 Task: Create a due date automation trigger when advanced on, on the wednesday of the week a card is due add content with a description ending with resume at 11:00 AM.
Action: Mouse moved to (1053, 77)
Screenshot: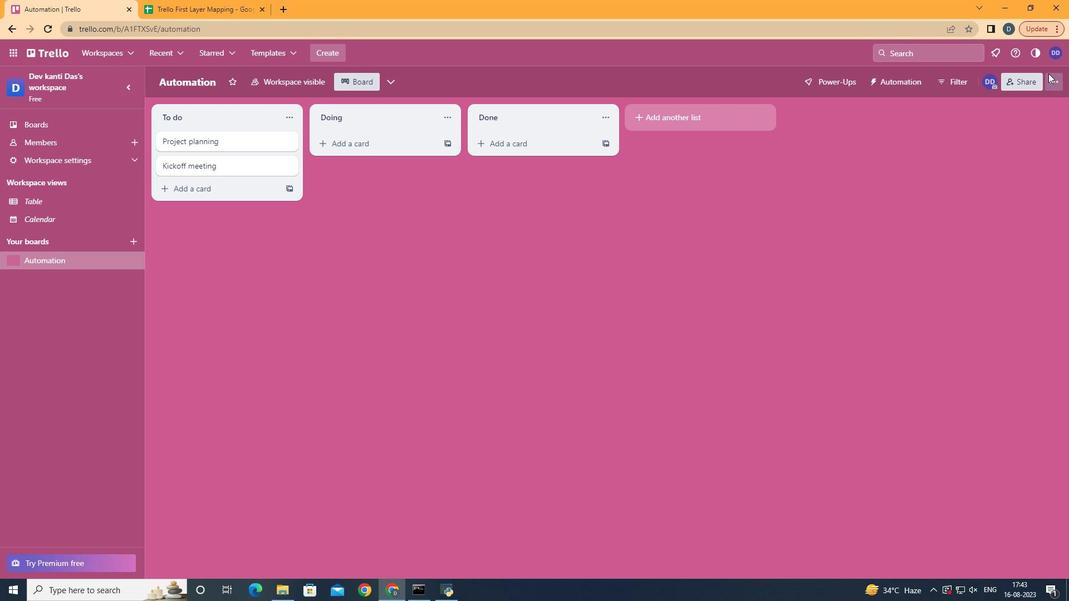 
Action: Mouse pressed left at (1053, 77)
Screenshot: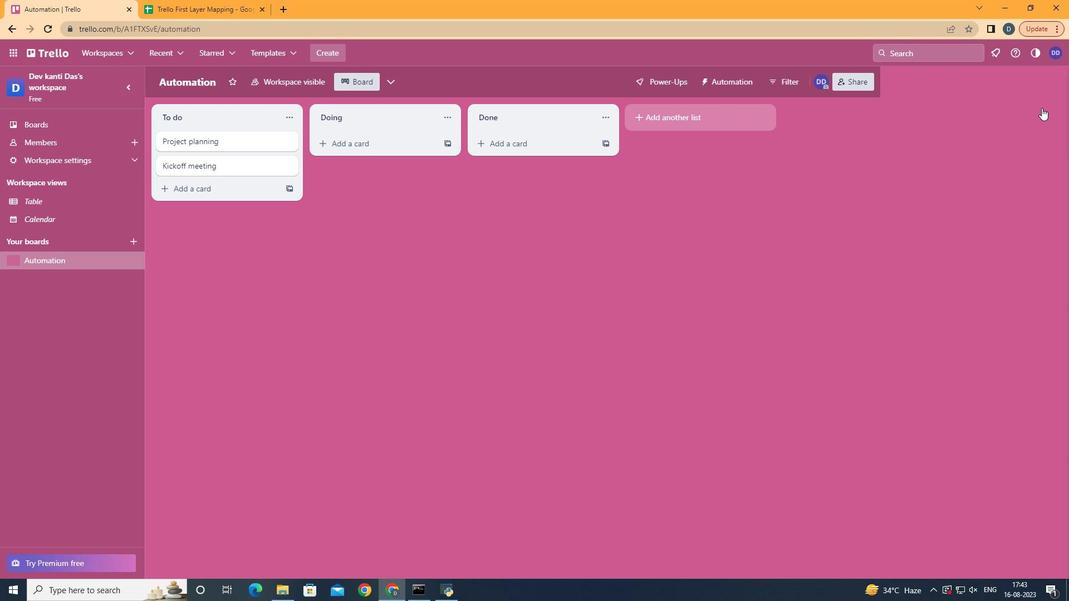 
Action: Mouse moved to (996, 237)
Screenshot: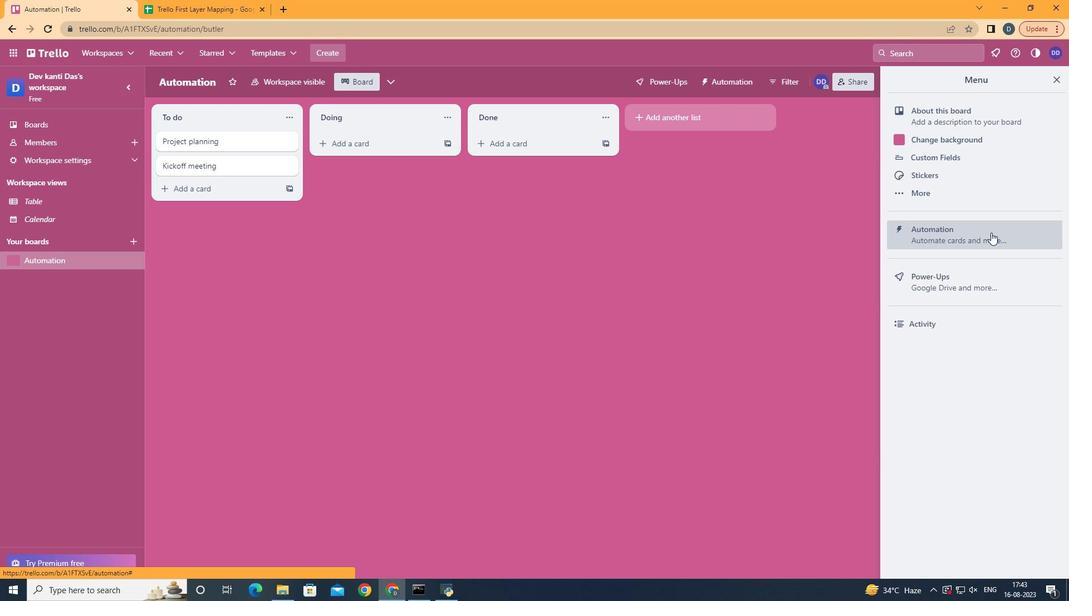
Action: Mouse pressed left at (996, 237)
Screenshot: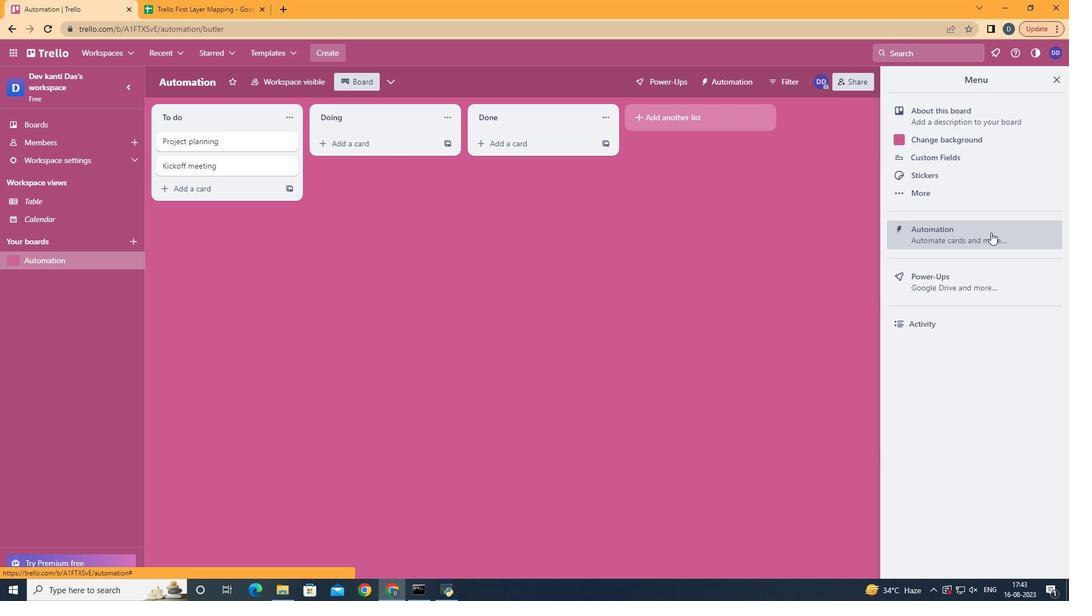 
Action: Mouse moved to (218, 228)
Screenshot: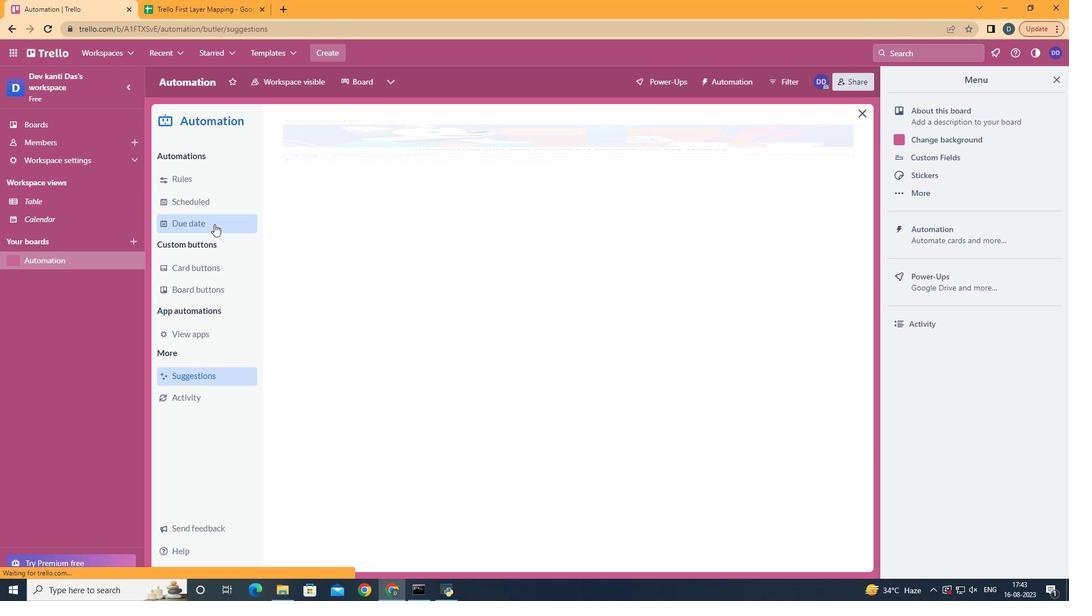 
Action: Mouse pressed left at (218, 228)
Screenshot: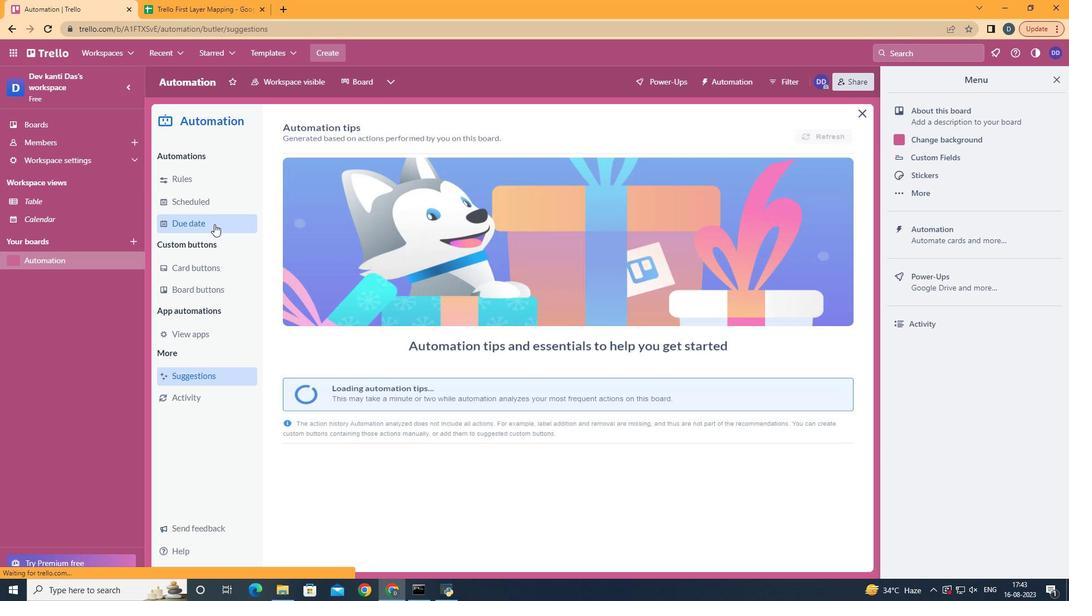 
Action: Mouse moved to (783, 135)
Screenshot: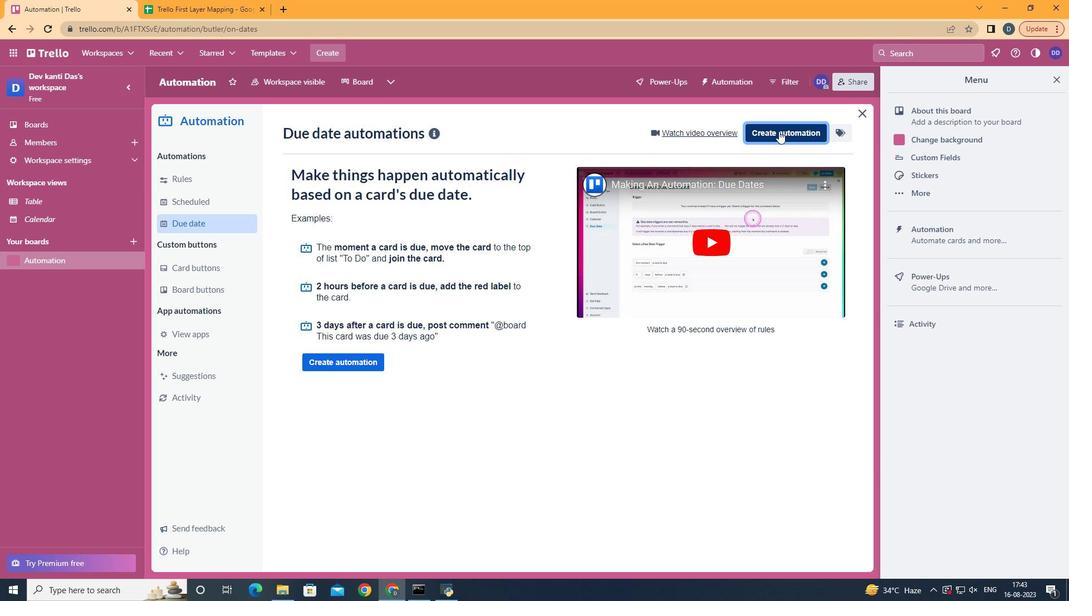 
Action: Mouse pressed left at (783, 135)
Screenshot: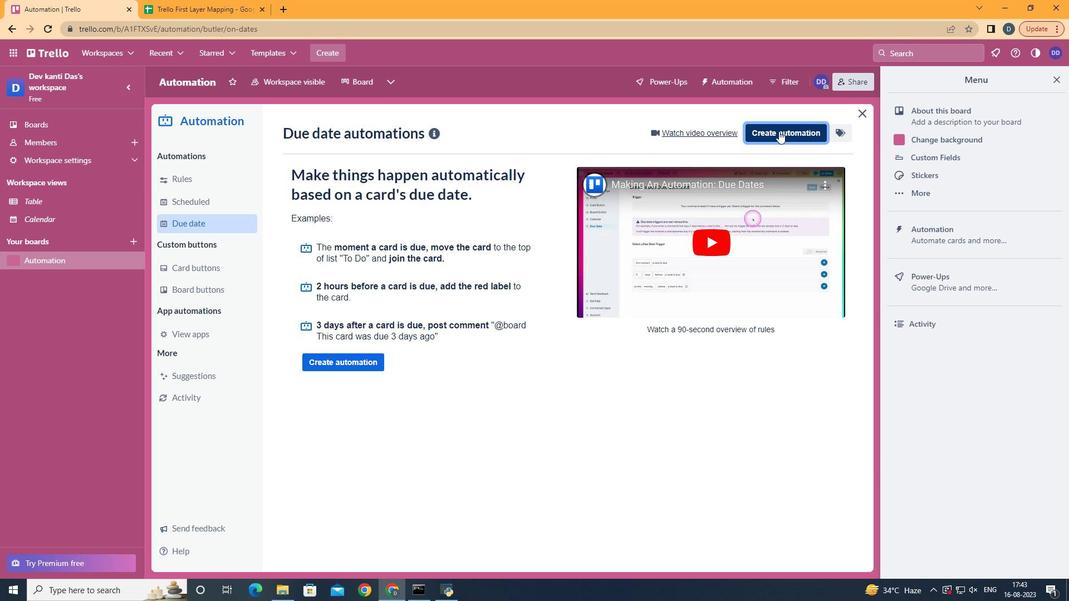 
Action: Mouse moved to (618, 244)
Screenshot: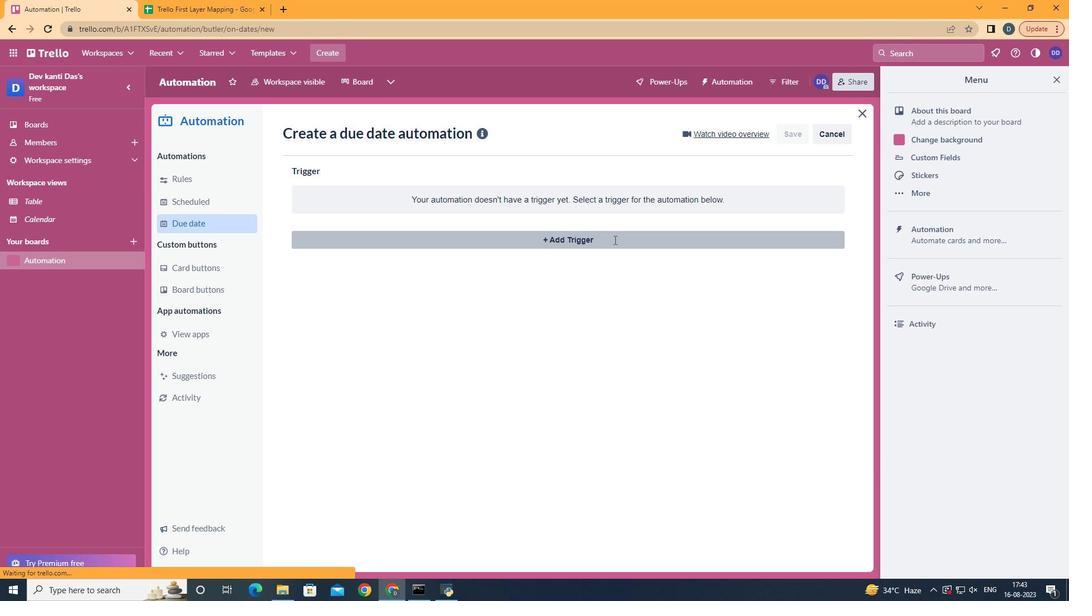 
Action: Mouse pressed left at (618, 244)
Screenshot: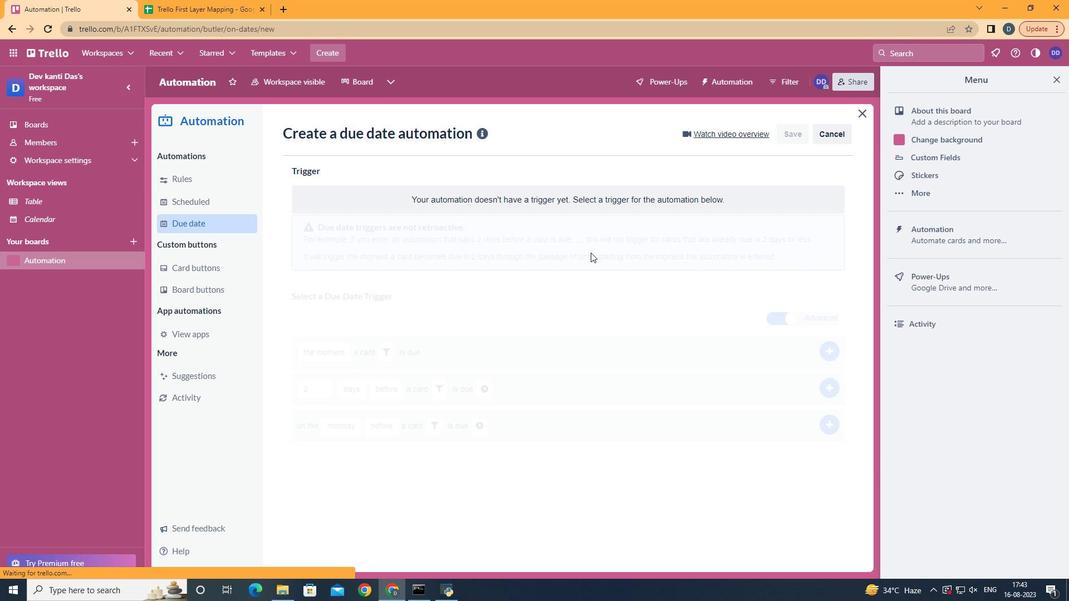 
Action: Mouse moved to (377, 338)
Screenshot: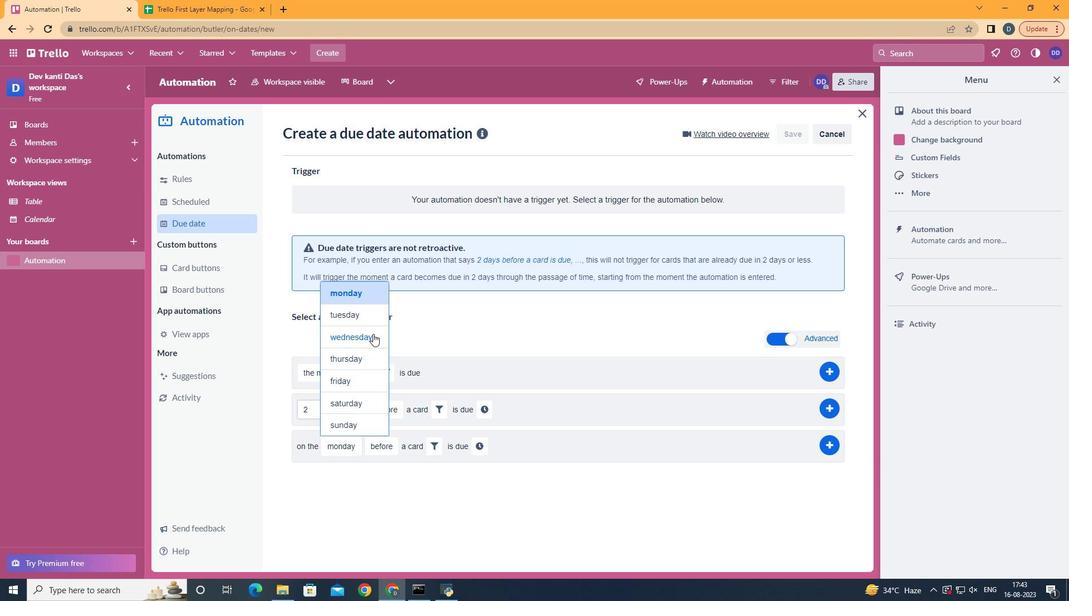 
Action: Mouse pressed left at (377, 338)
Screenshot: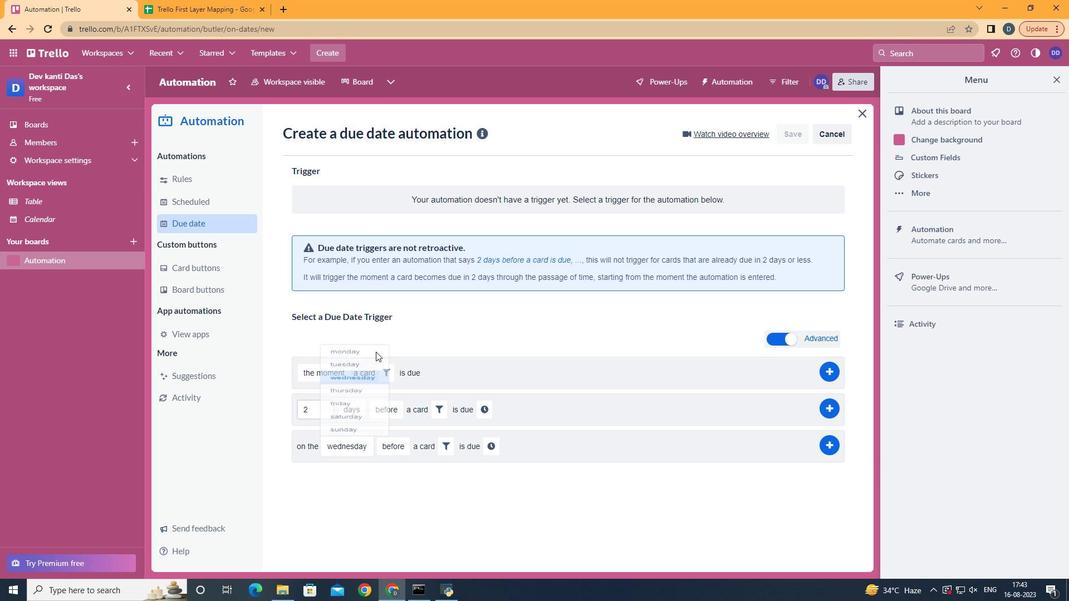 
Action: Mouse moved to (424, 524)
Screenshot: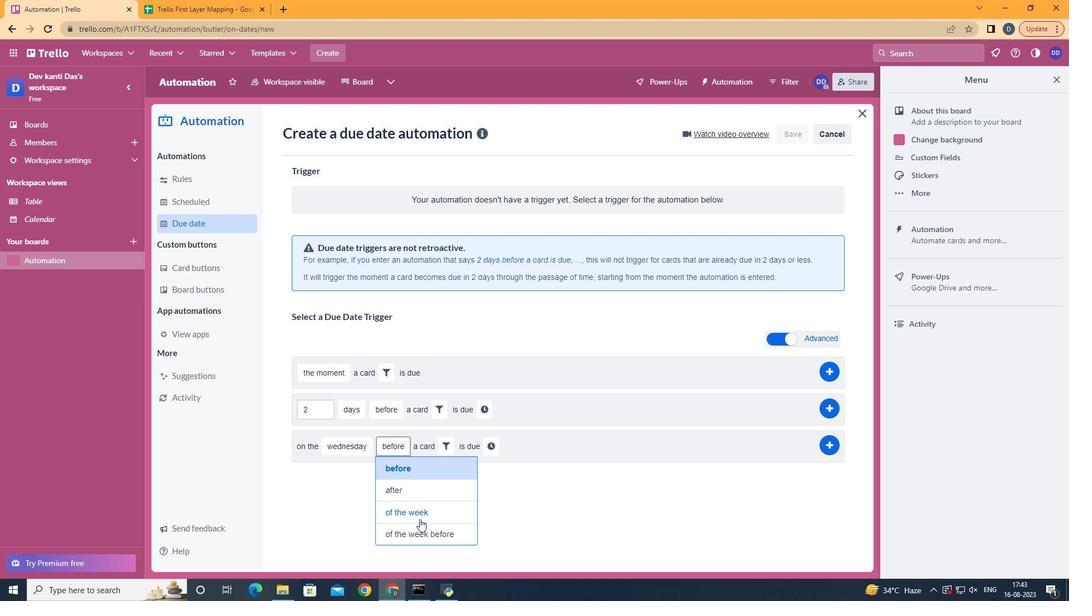 
Action: Mouse pressed left at (424, 524)
Screenshot: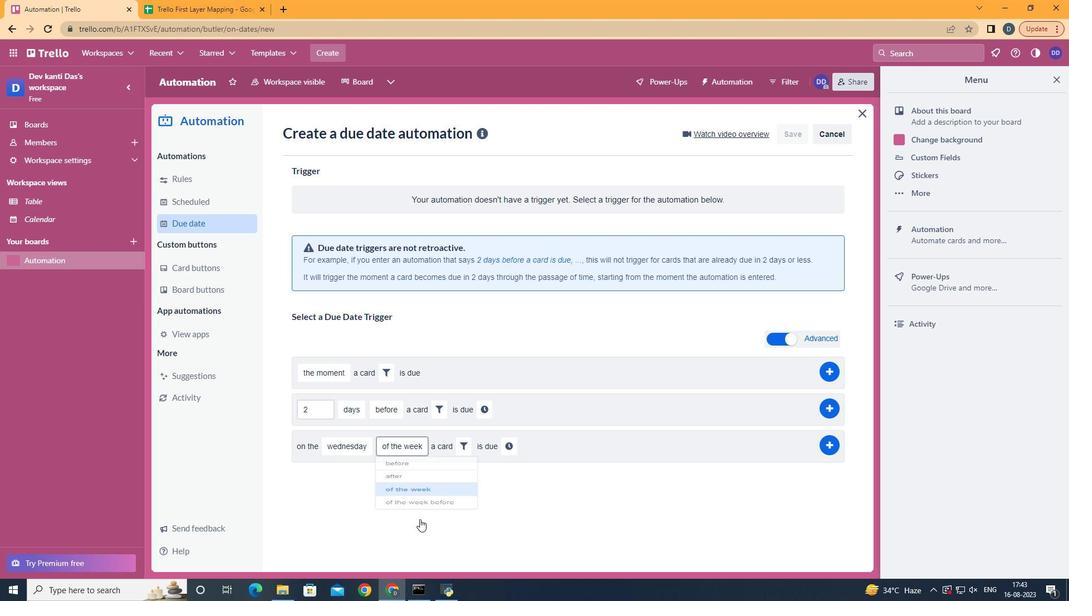 
Action: Mouse moved to (468, 453)
Screenshot: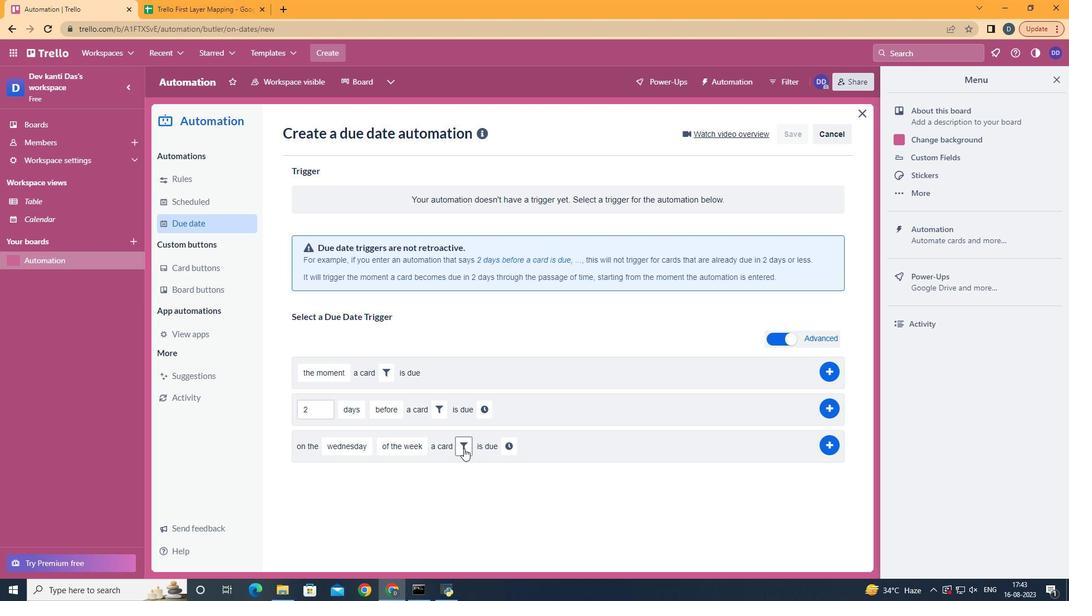 
Action: Mouse pressed left at (468, 453)
Screenshot: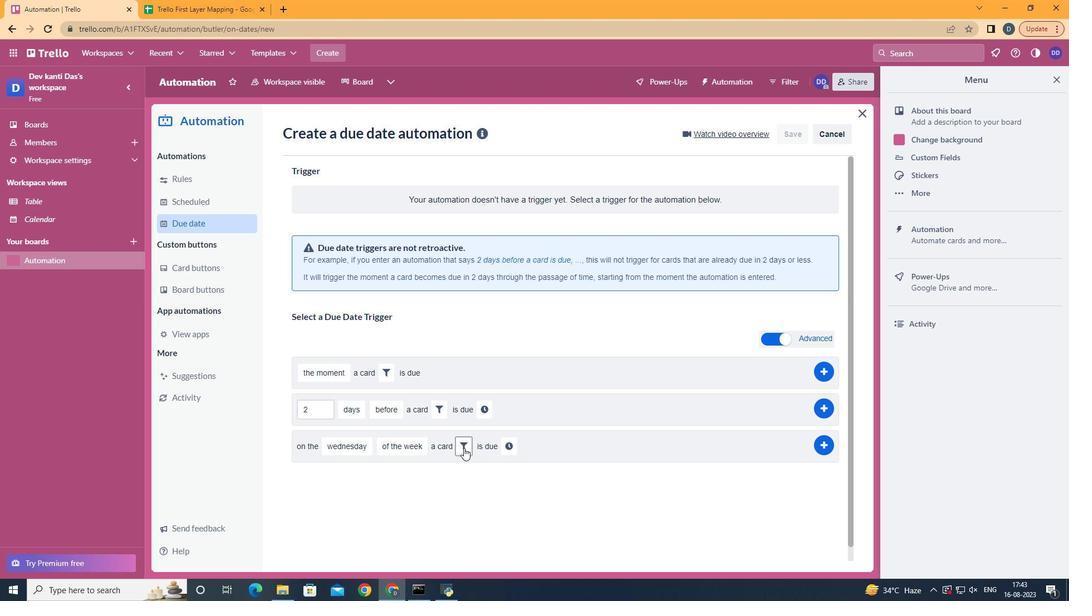
Action: Mouse moved to (618, 488)
Screenshot: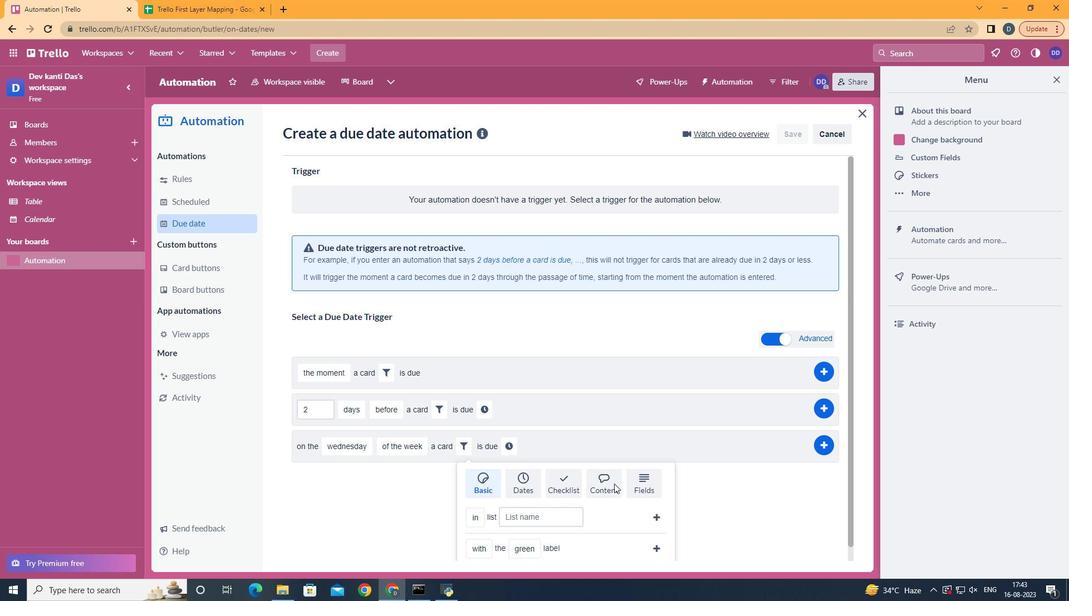 
Action: Mouse pressed left at (618, 488)
Screenshot: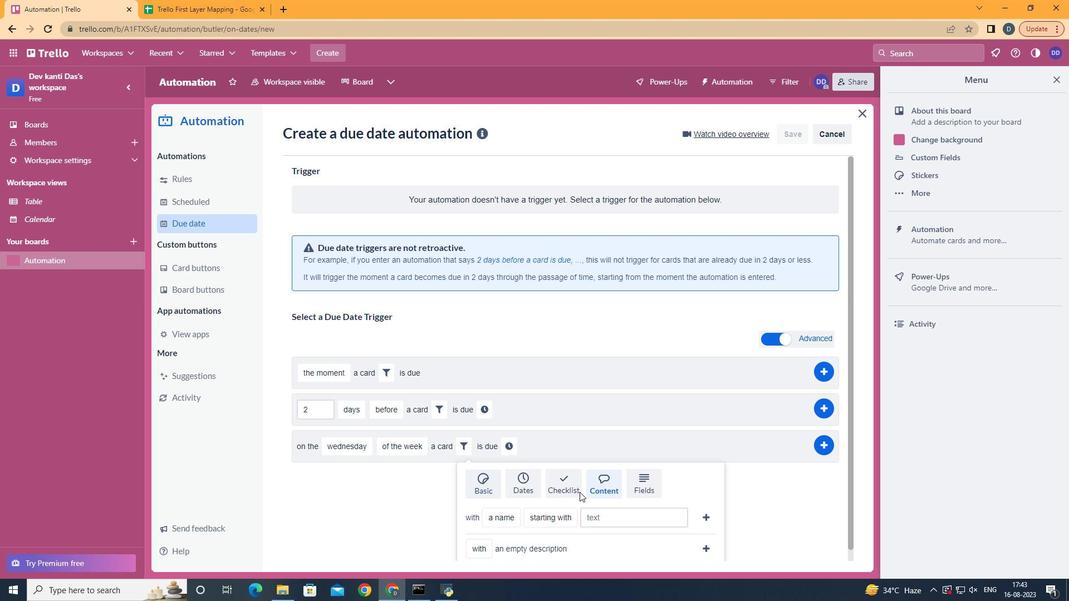 
Action: Mouse moved to (519, 487)
Screenshot: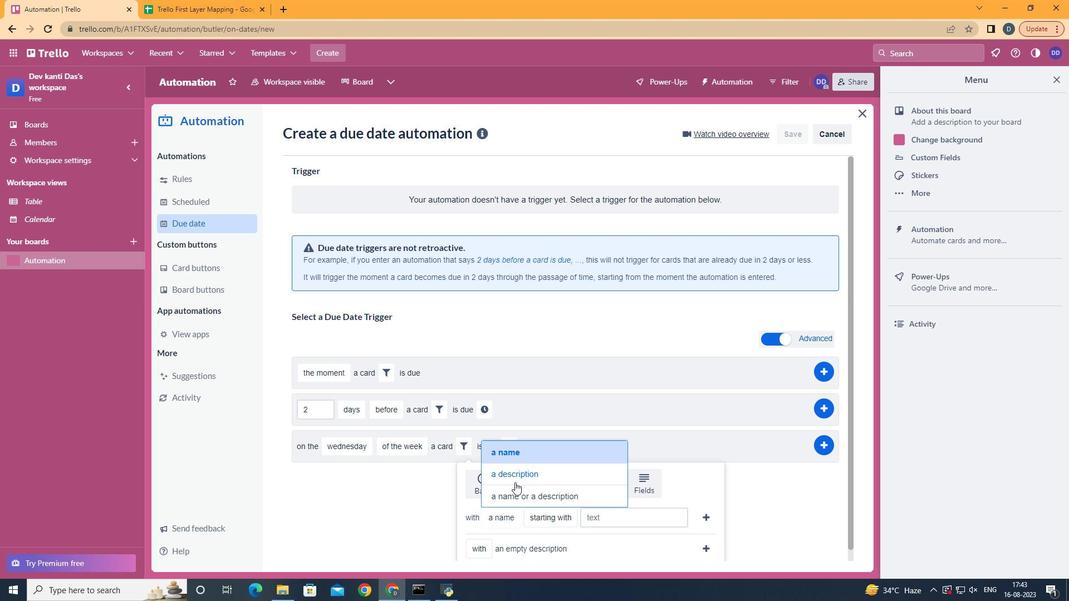 
Action: Mouse pressed left at (519, 487)
Screenshot: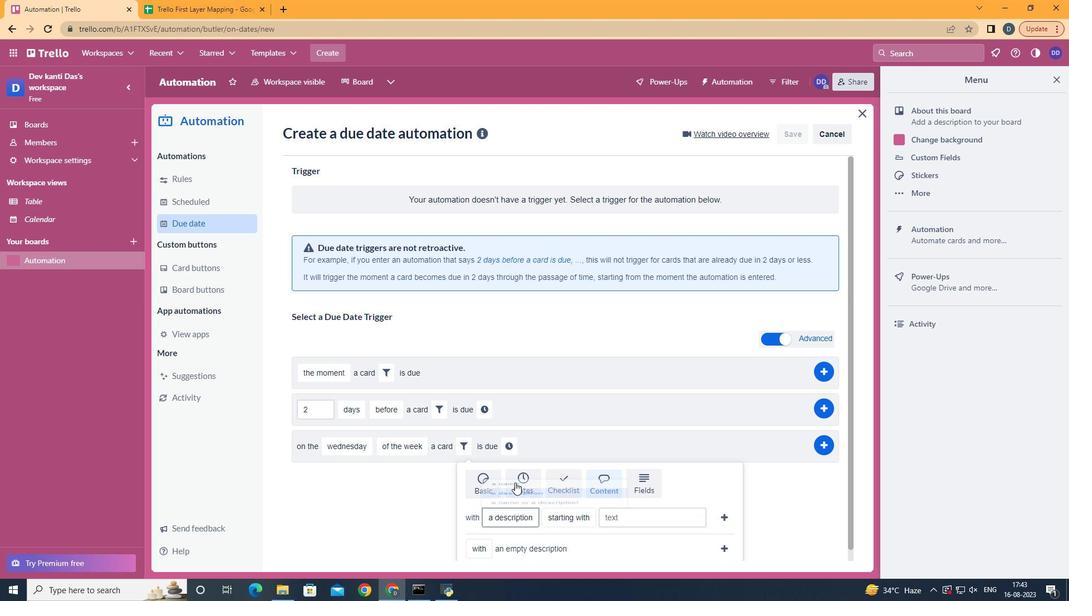 
Action: Mouse moved to (596, 415)
Screenshot: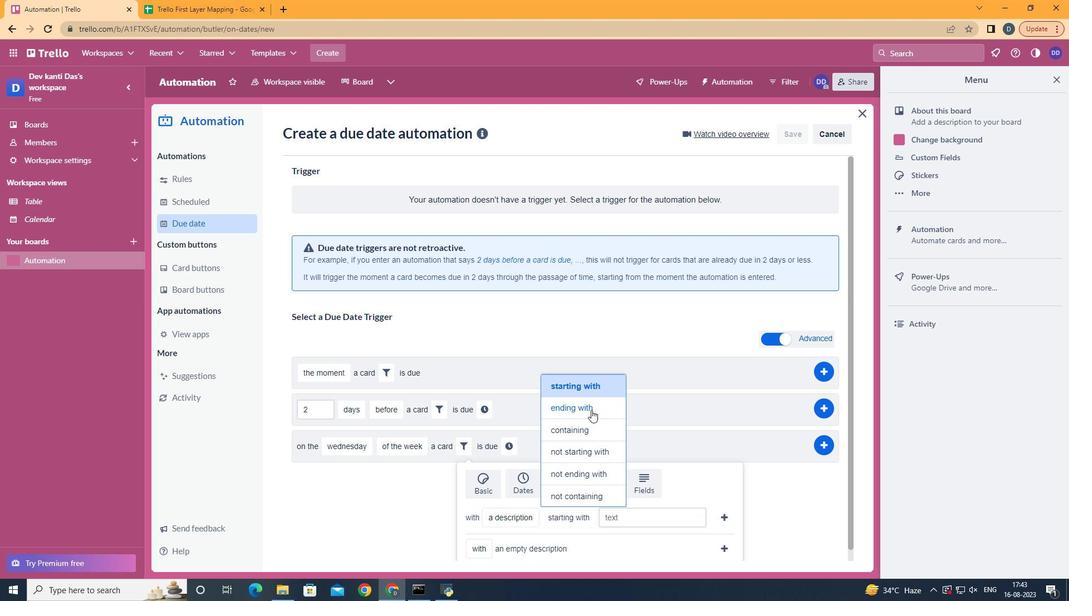 
Action: Mouse pressed left at (596, 415)
Screenshot: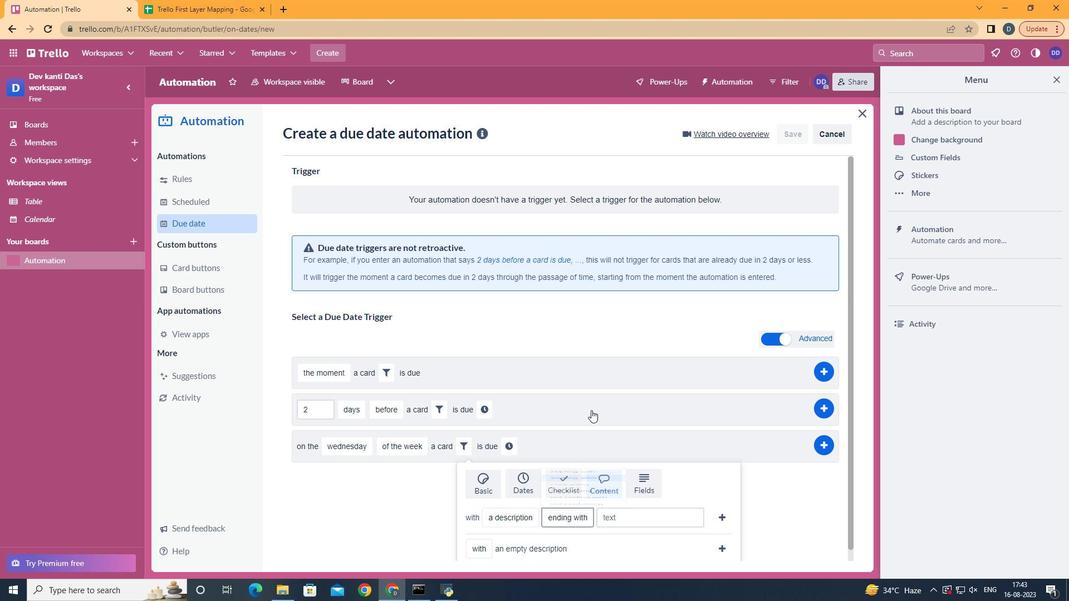 
Action: Mouse moved to (660, 519)
Screenshot: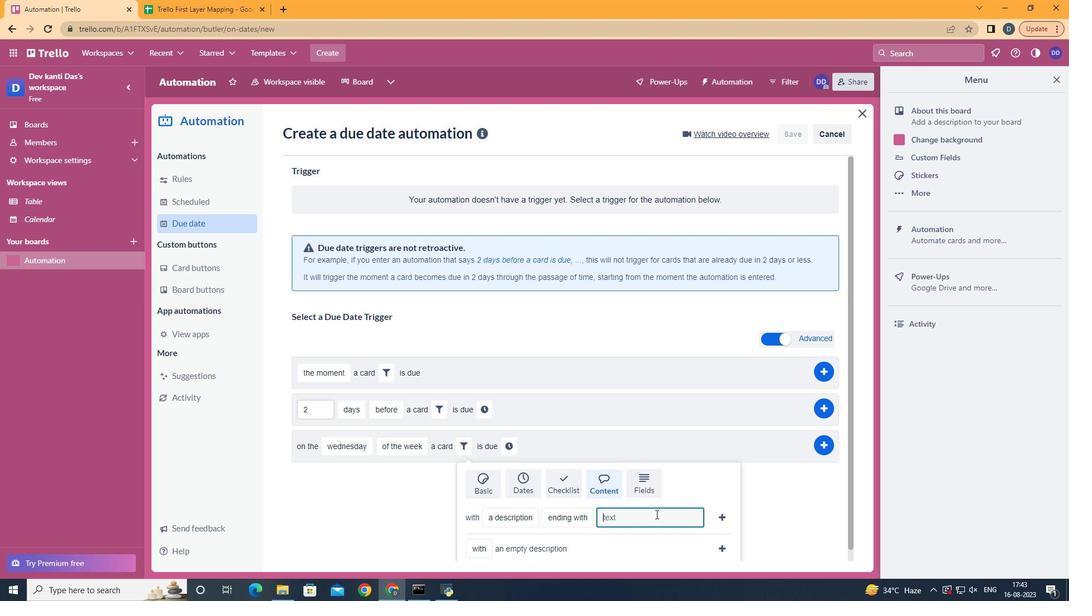 
Action: Mouse pressed left at (660, 519)
Screenshot: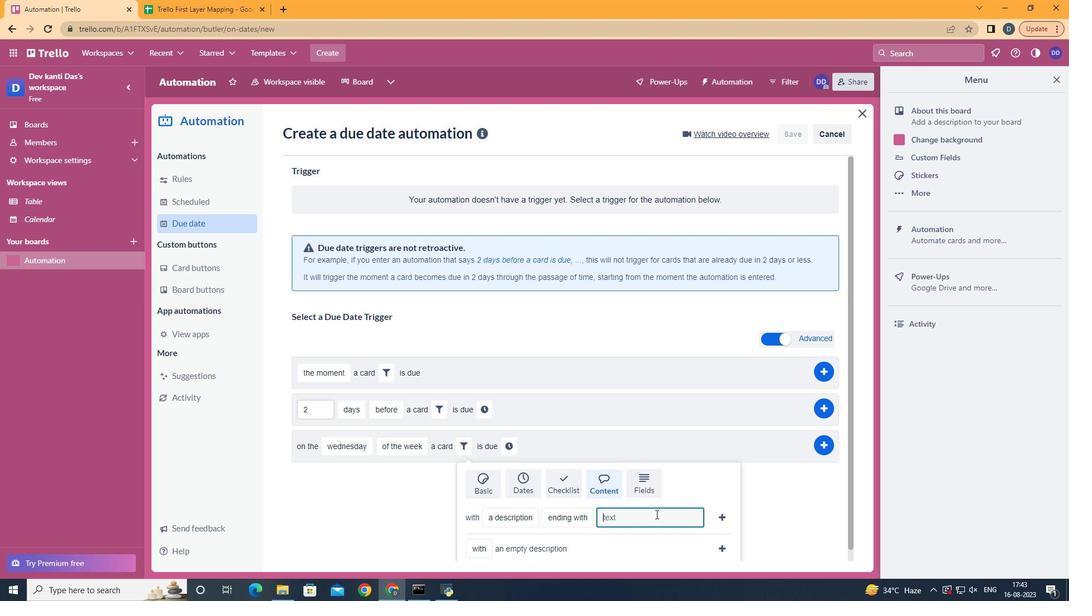 
Action: Mouse moved to (661, 519)
Screenshot: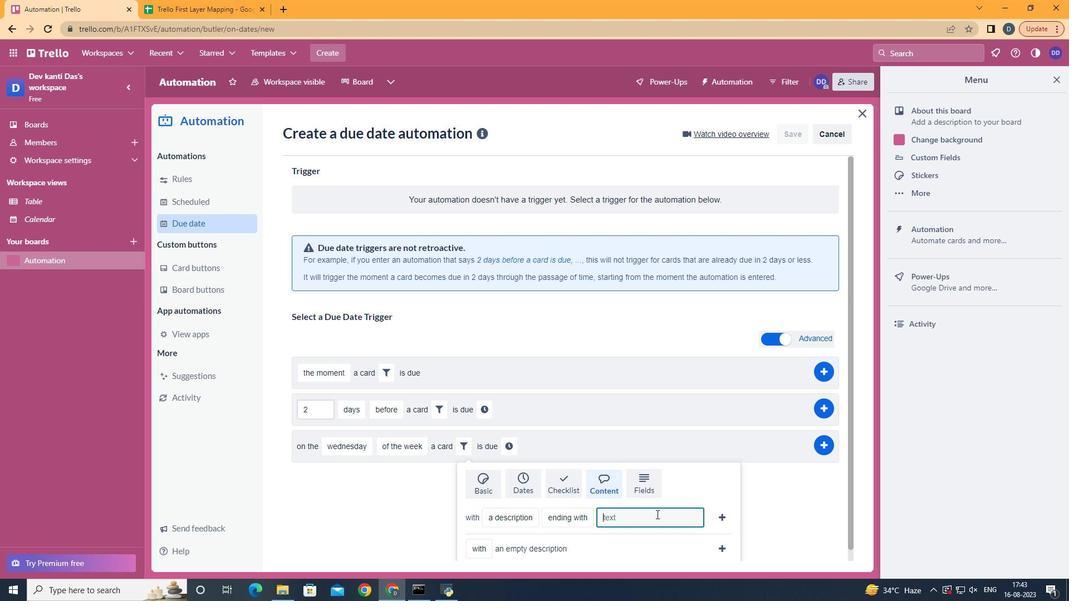 
Action: Key pressed resume
Screenshot: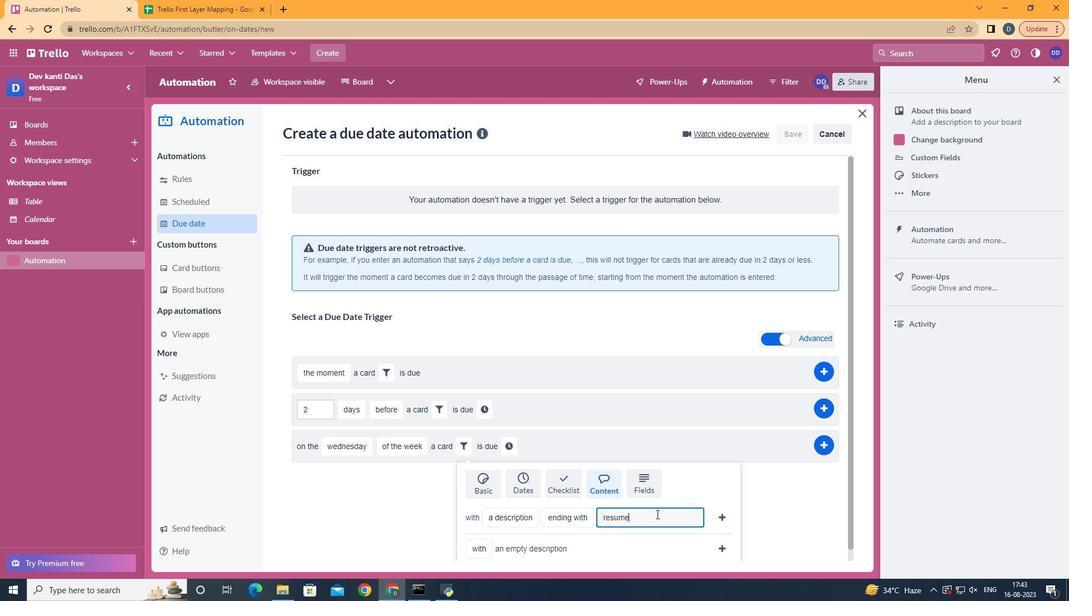 
Action: Mouse moved to (724, 521)
Screenshot: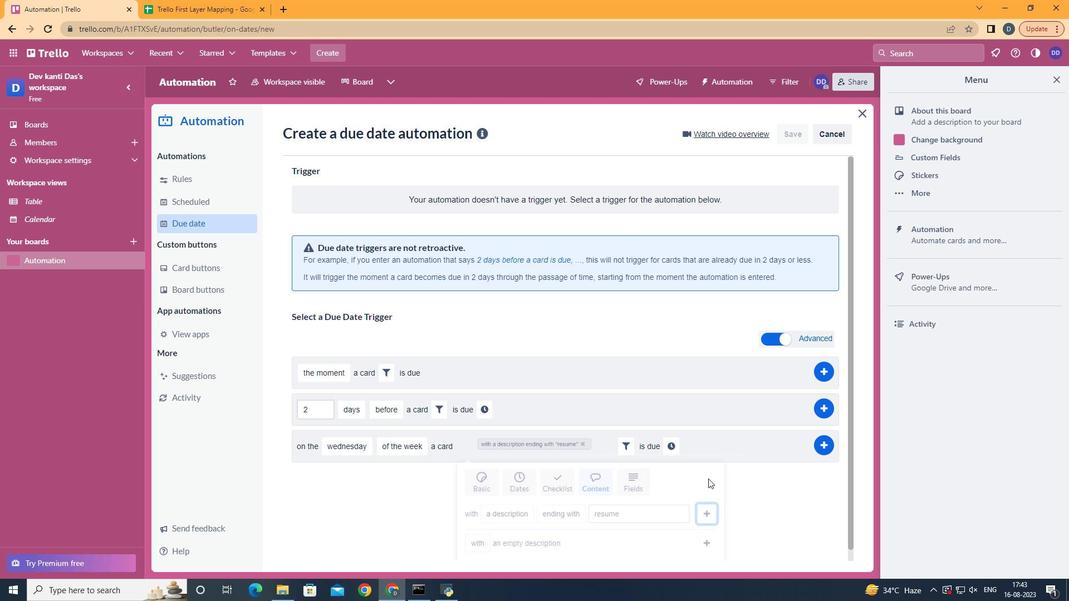 
Action: Mouse pressed left at (724, 521)
Screenshot: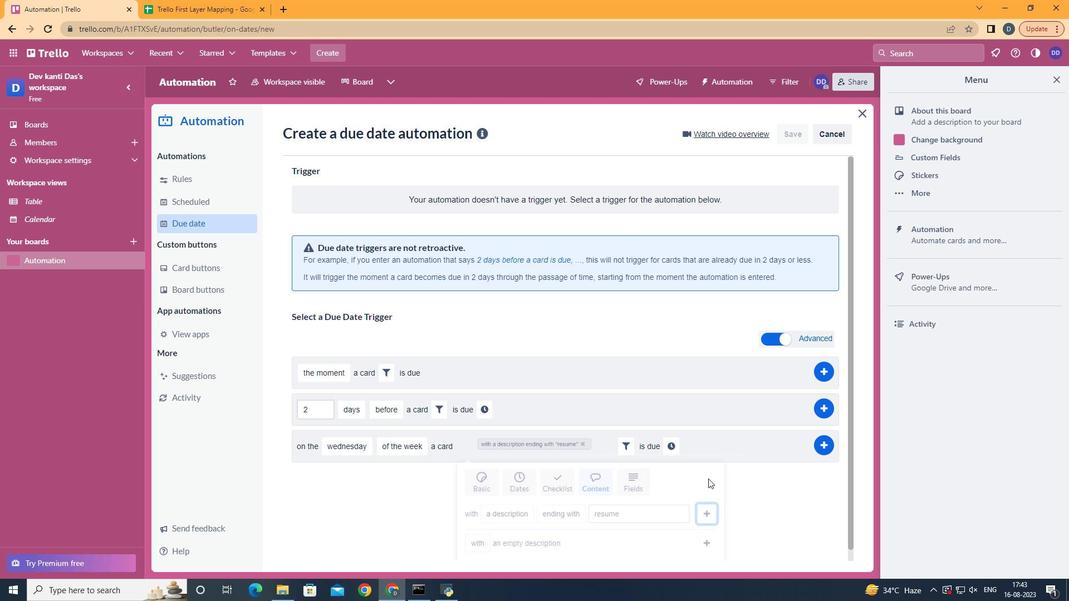 
Action: Mouse moved to (676, 446)
Screenshot: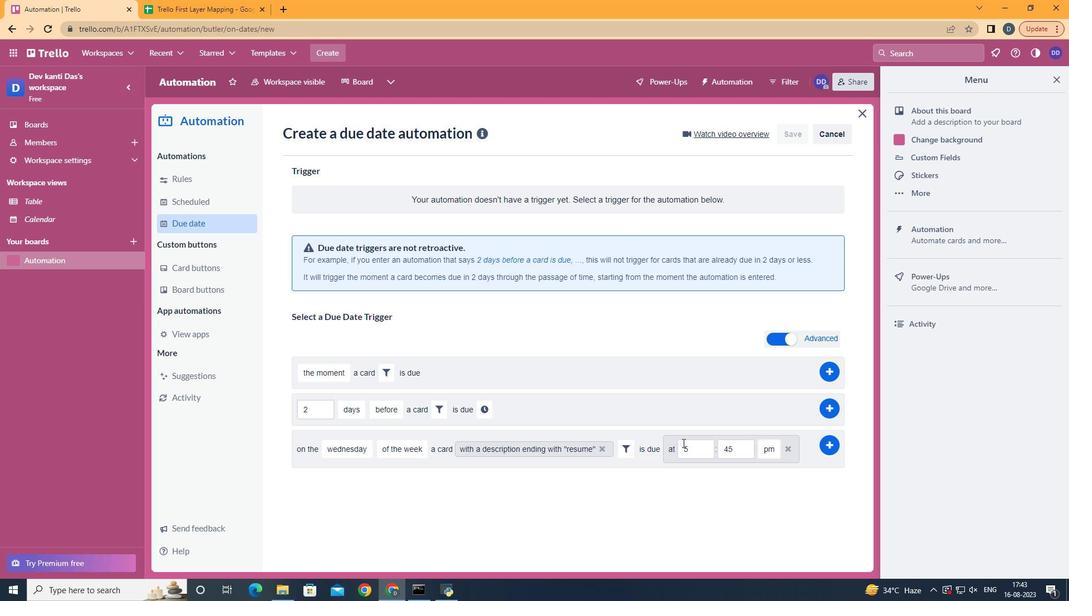 
Action: Mouse pressed left at (676, 446)
Screenshot: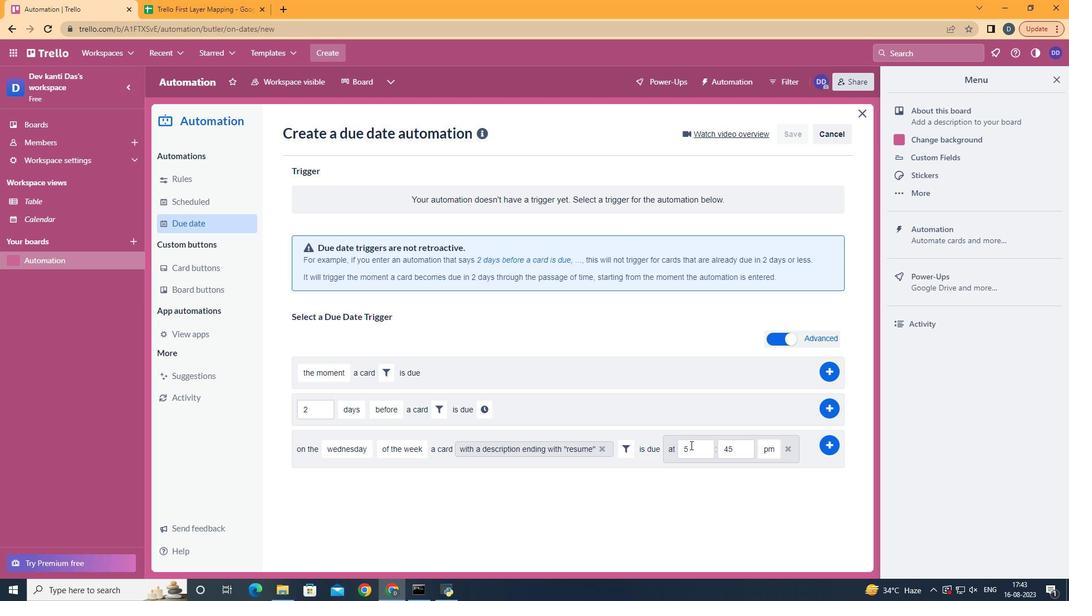
Action: Mouse moved to (699, 451)
Screenshot: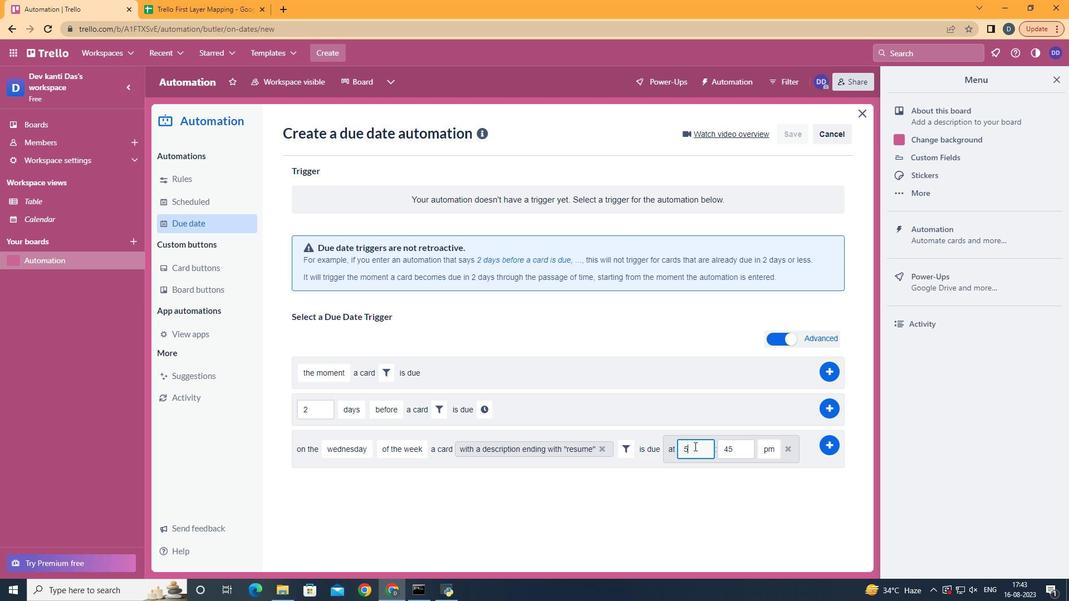 
Action: Mouse pressed left at (699, 451)
Screenshot: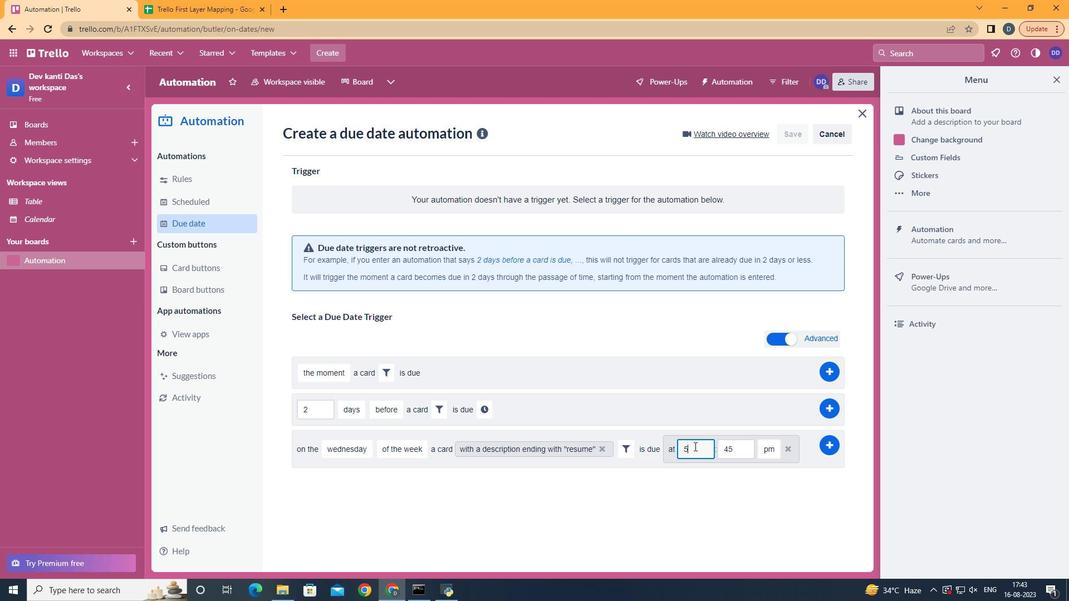 
Action: Key pressed <Key.backspace>11
Screenshot: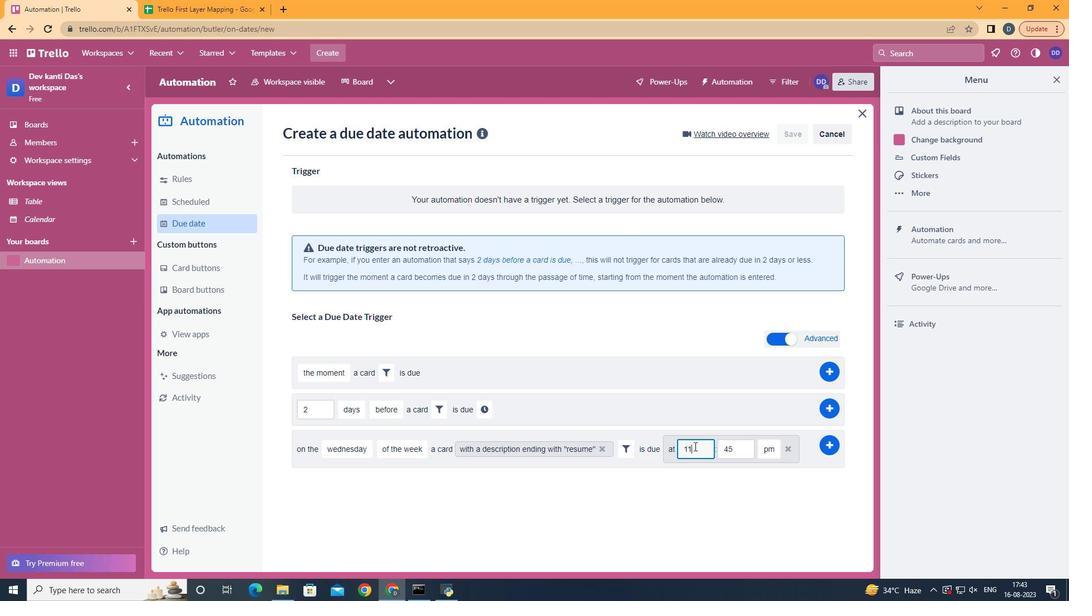 
Action: Mouse moved to (748, 450)
Screenshot: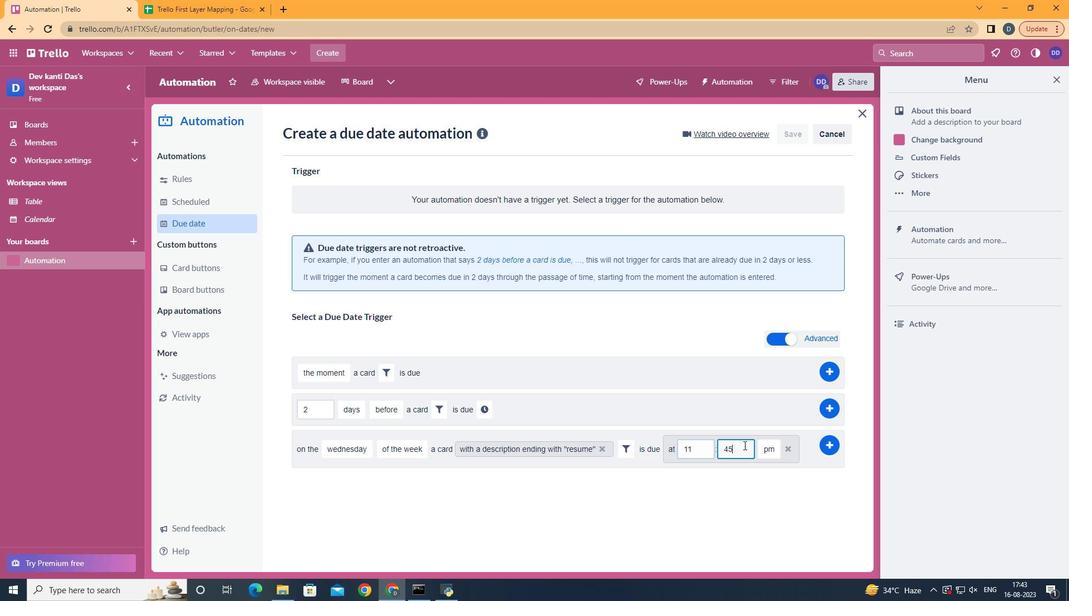 
Action: Mouse pressed left at (748, 450)
Screenshot: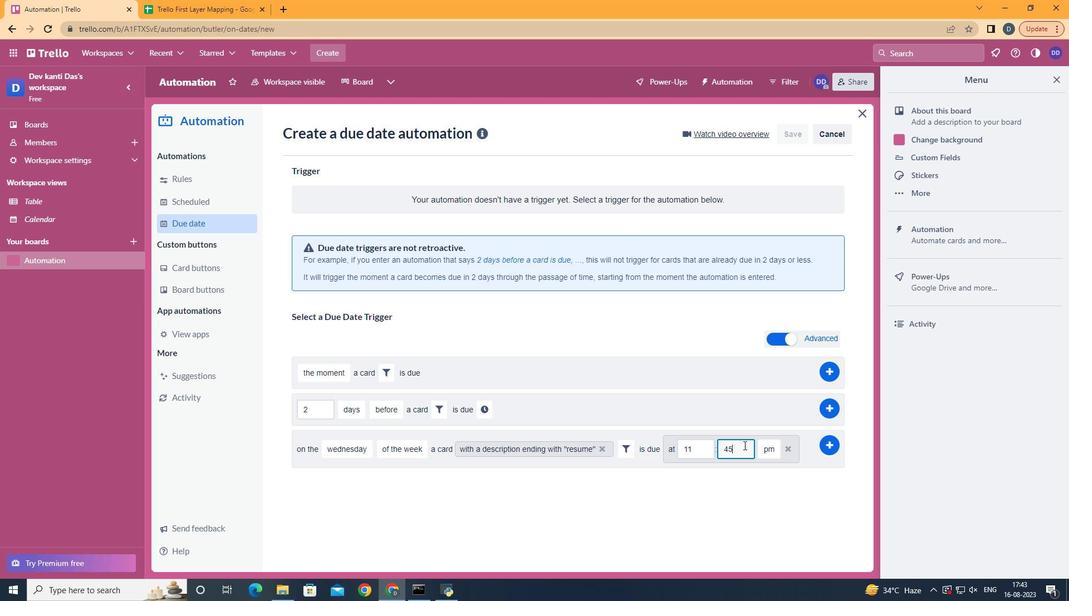 
Action: Key pressed <Key.backspace><Key.backspace>00
Screenshot: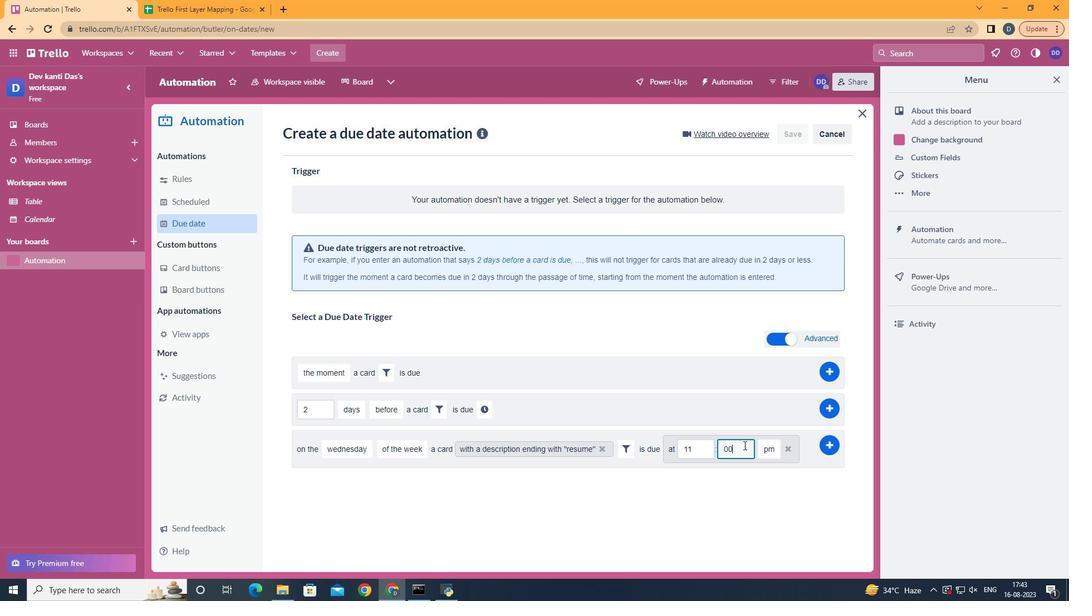 
Action: Mouse moved to (777, 476)
Screenshot: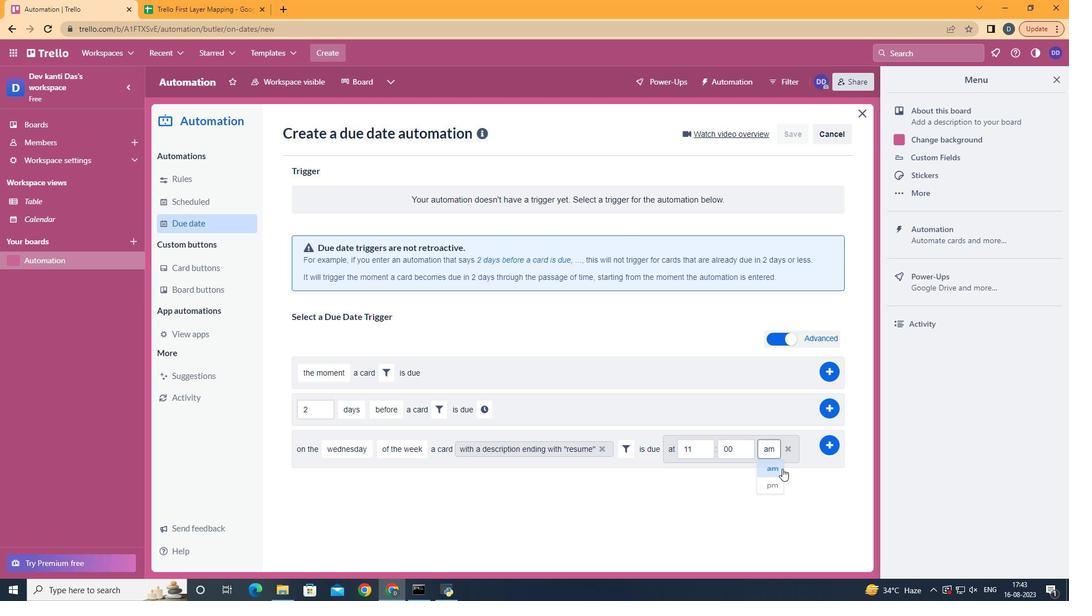 
Action: Mouse pressed left at (777, 476)
Screenshot: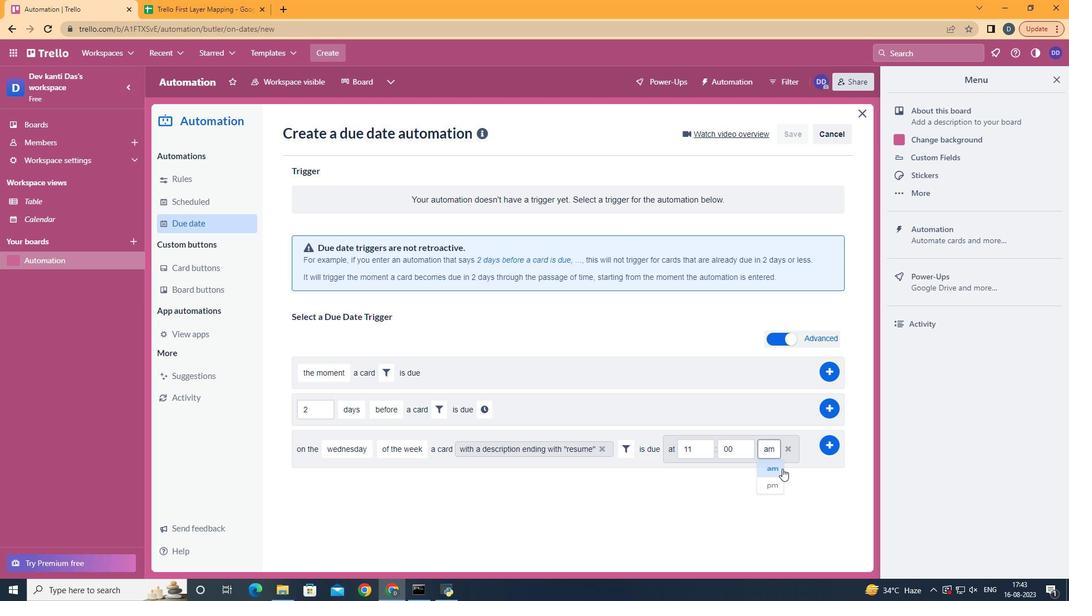 
Action: Mouse moved to (836, 447)
Screenshot: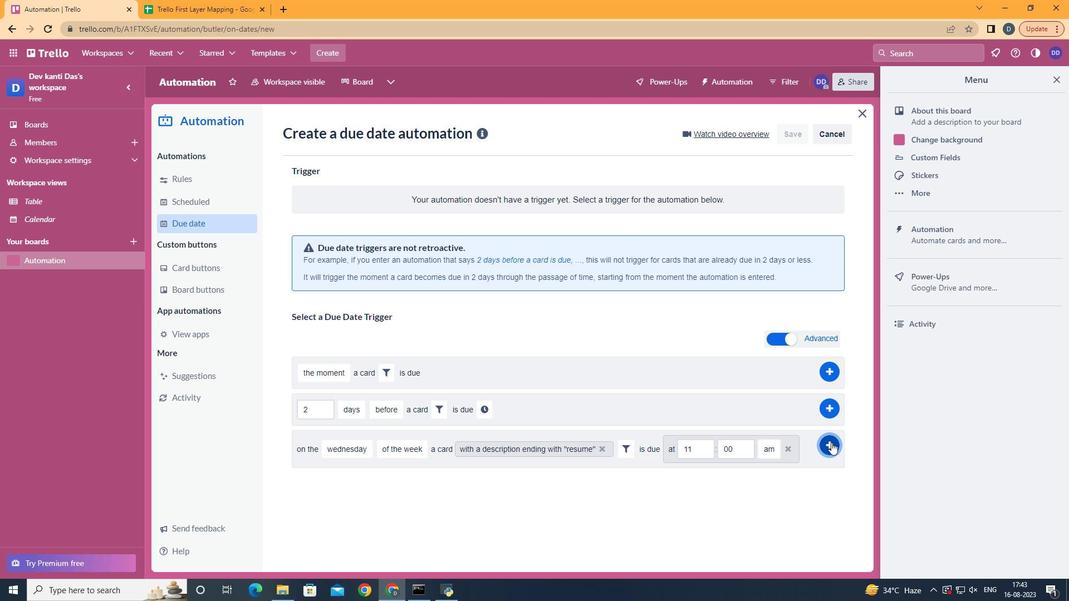 
Action: Mouse pressed left at (836, 447)
Screenshot: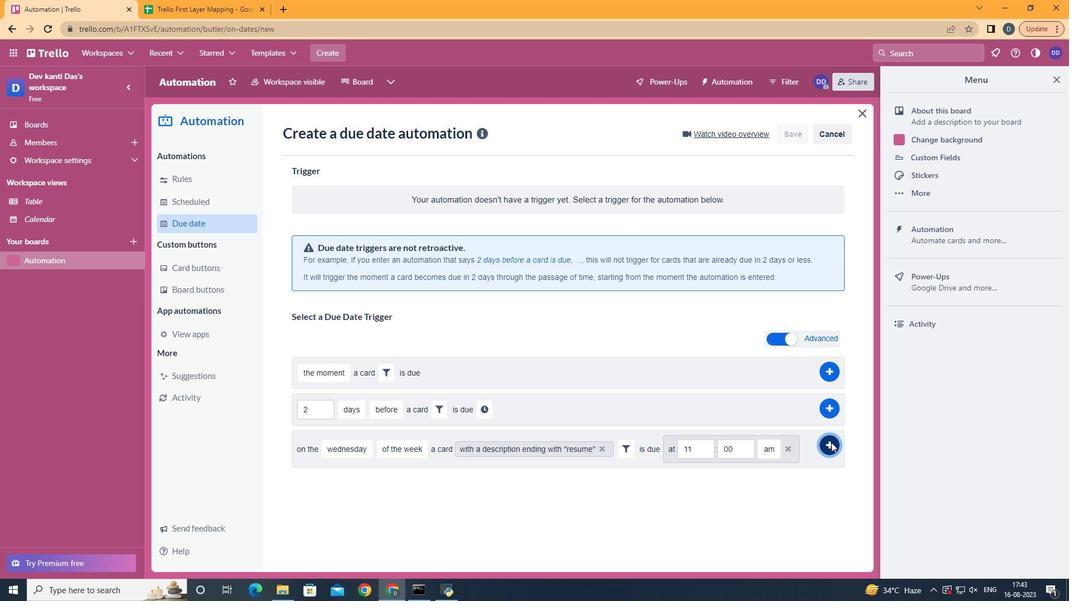 
